Task: Select science and technology as the cause.
Action: Mouse moved to (743, 77)
Screenshot: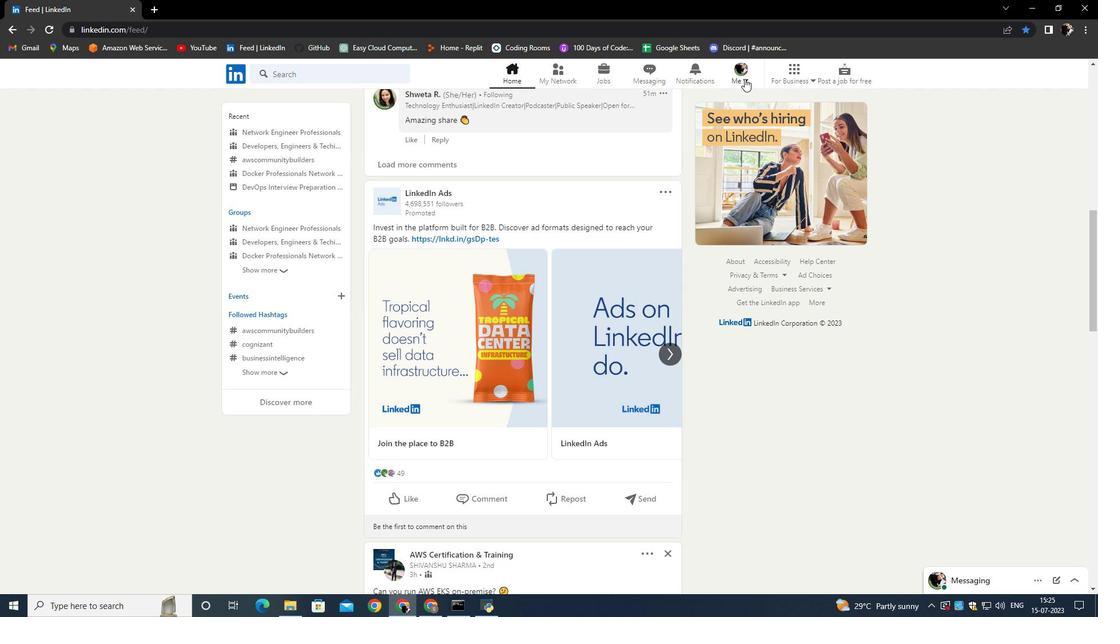 
Action: Mouse pressed left at (743, 77)
Screenshot: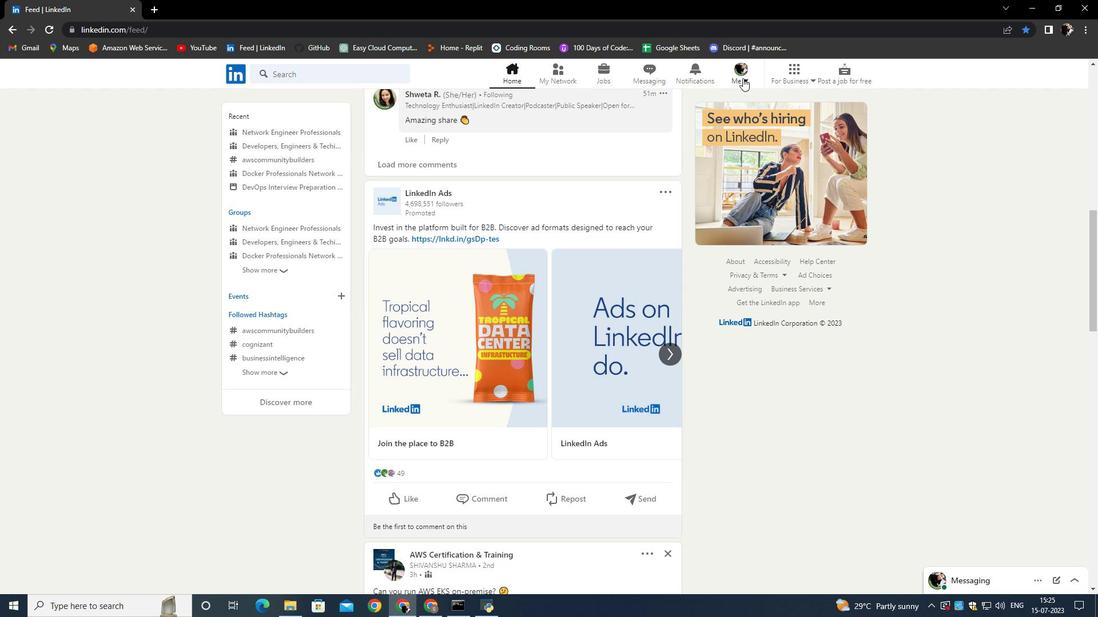 
Action: Mouse moved to (626, 136)
Screenshot: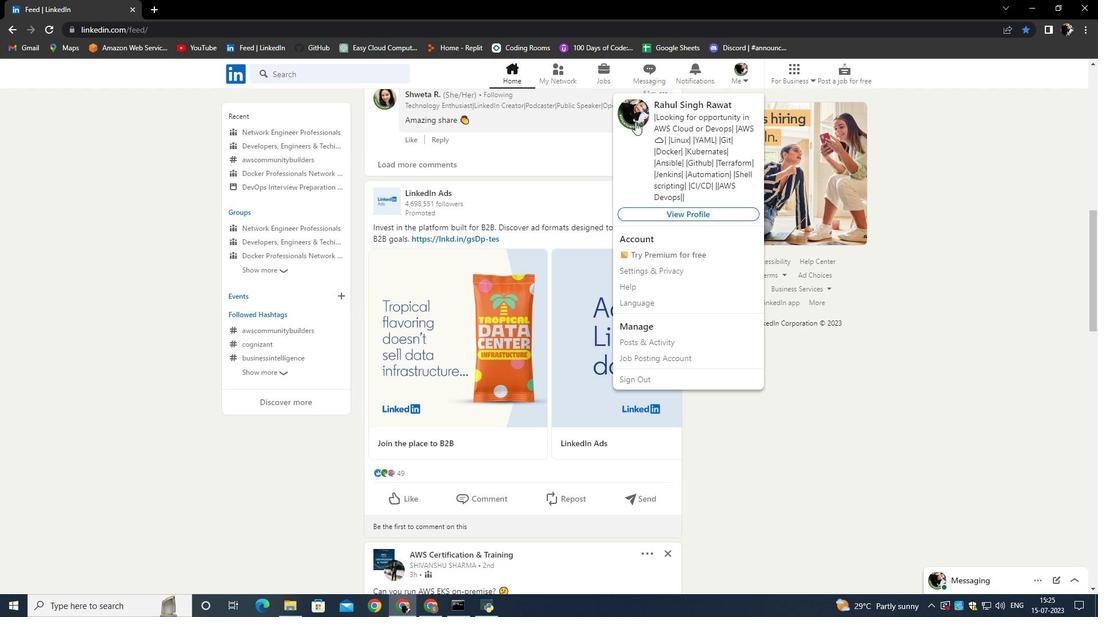 
Action: Mouse pressed left at (626, 136)
Screenshot: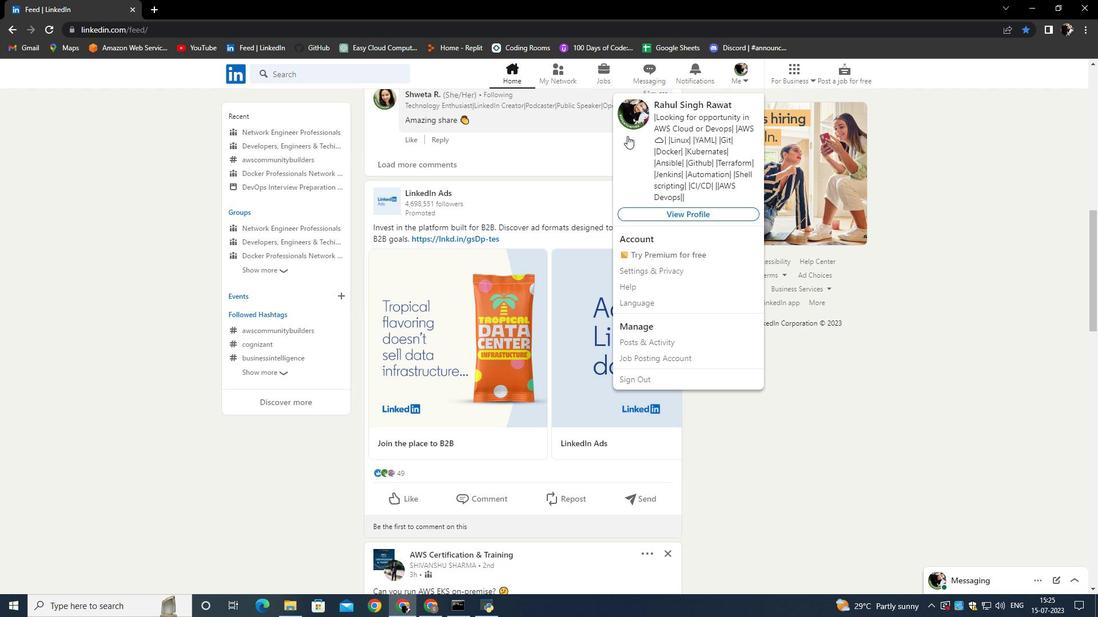 
Action: Mouse moved to (361, 435)
Screenshot: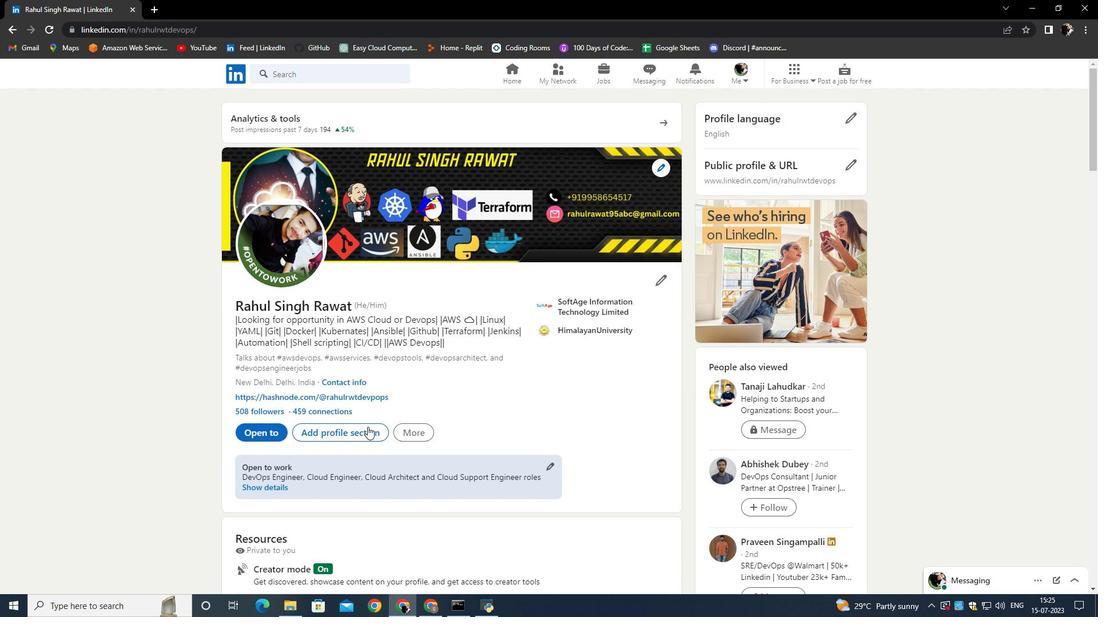 
Action: Mouse pressed left at (361, 435)
Screenshot: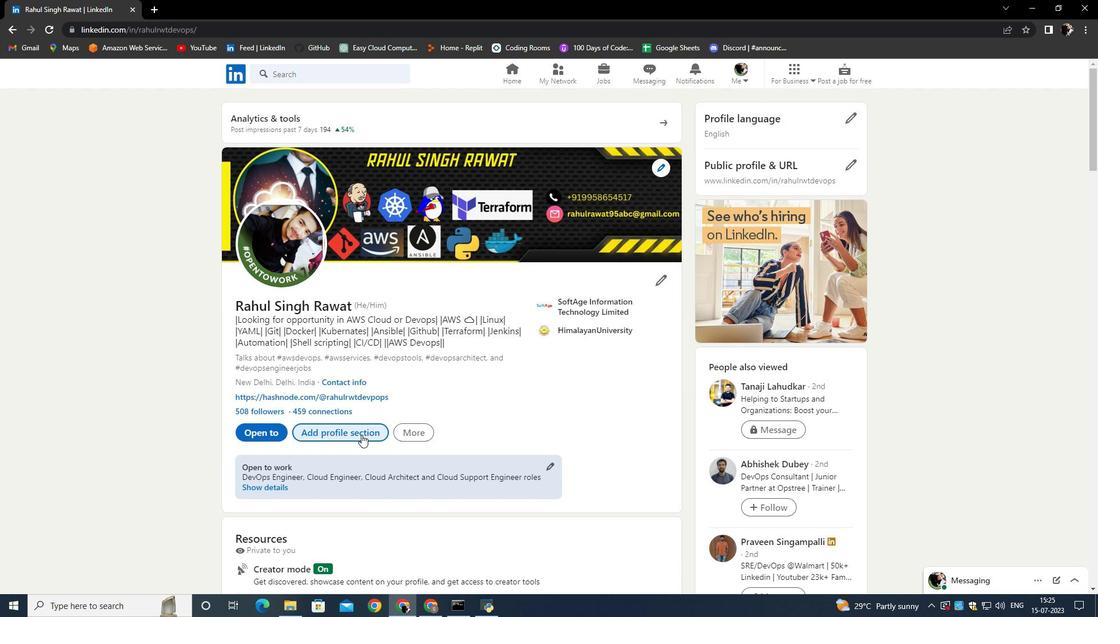 
Action: Mouse moved to (430, 318)
Screenshot: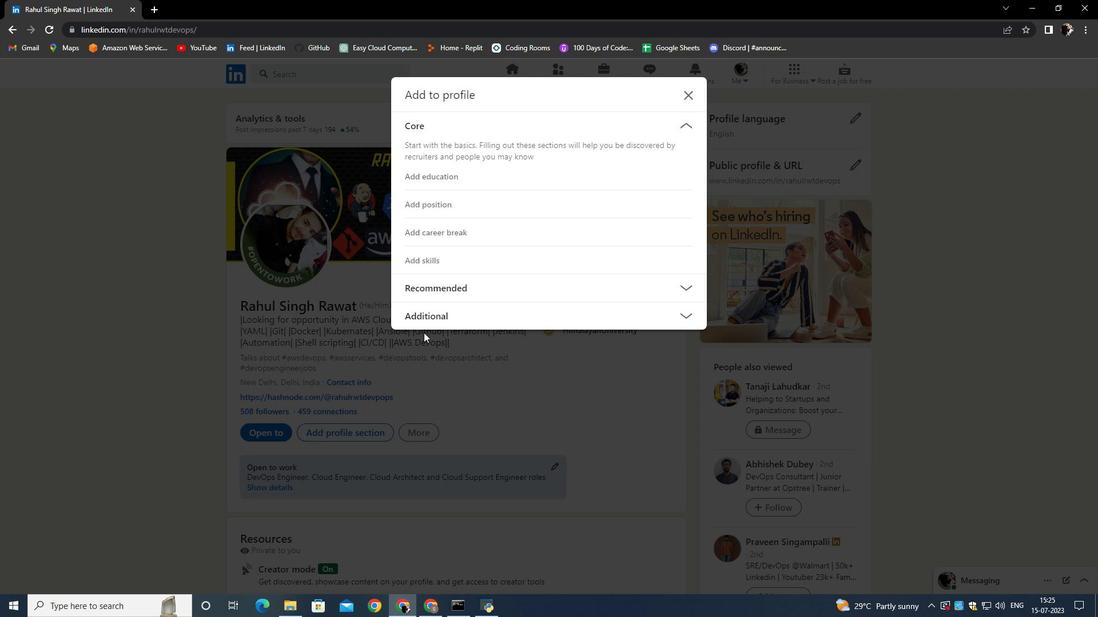 
Action: Mouse pressed left at (430, 318)
Screenshot: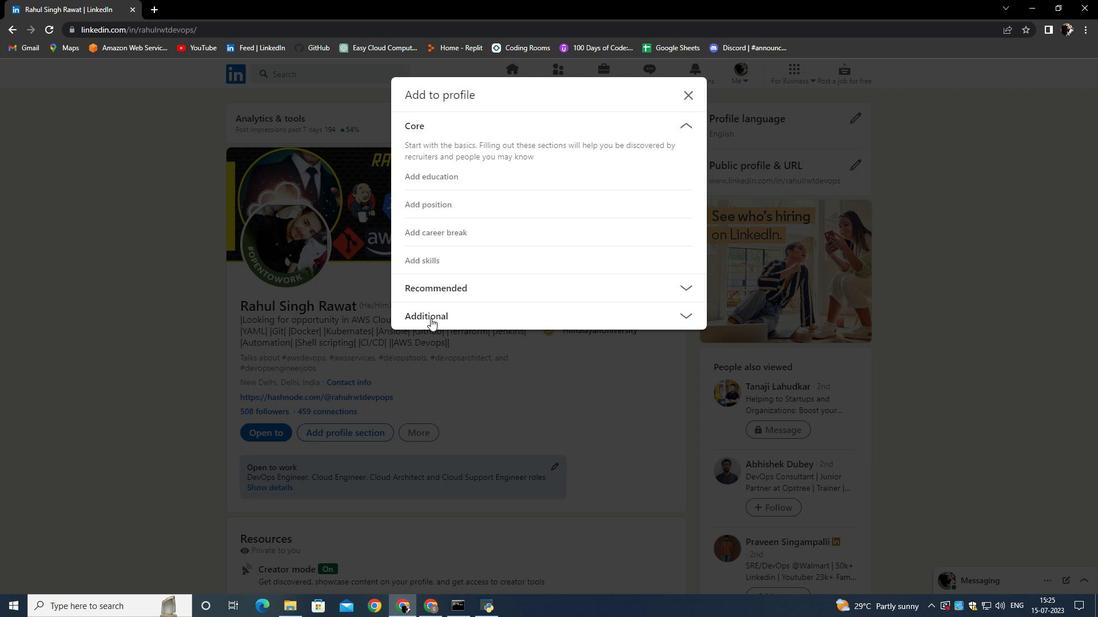
Action: Mouse moved to (432, 426)
Screenshot: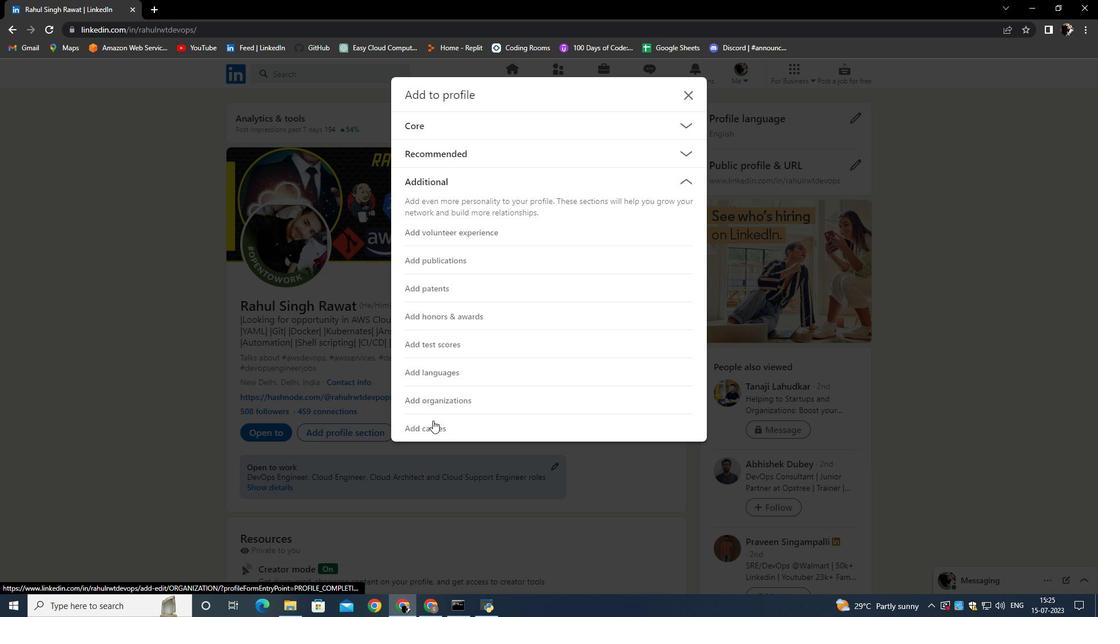 
Action: Mouse pressed left at (432, 426)
Screenshot: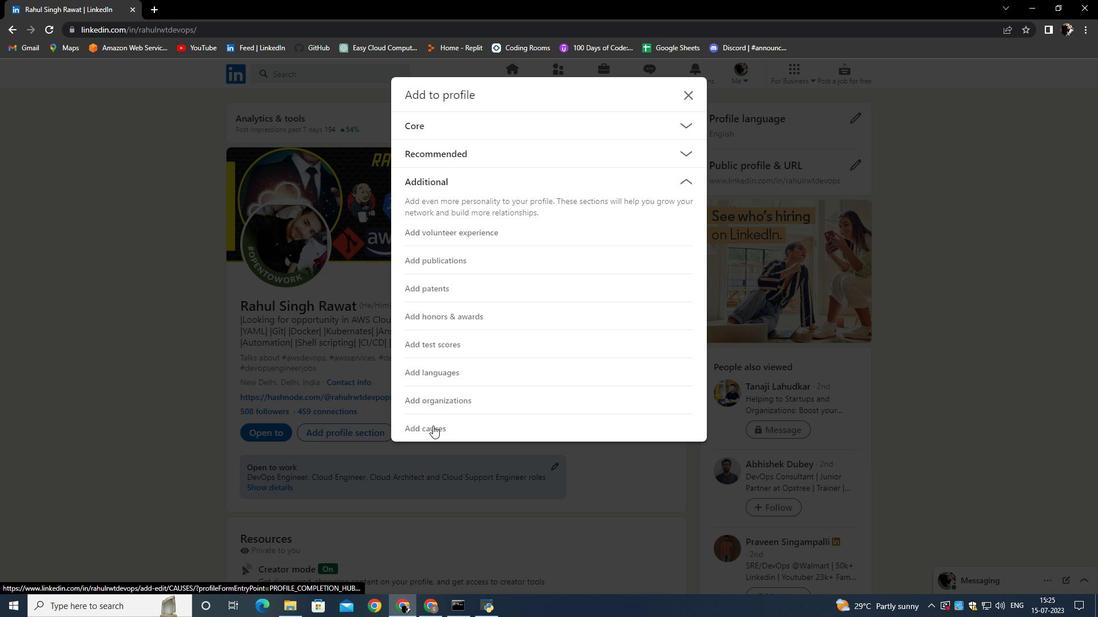 
Action: Mouse moved to (416, 258)
Screenshot: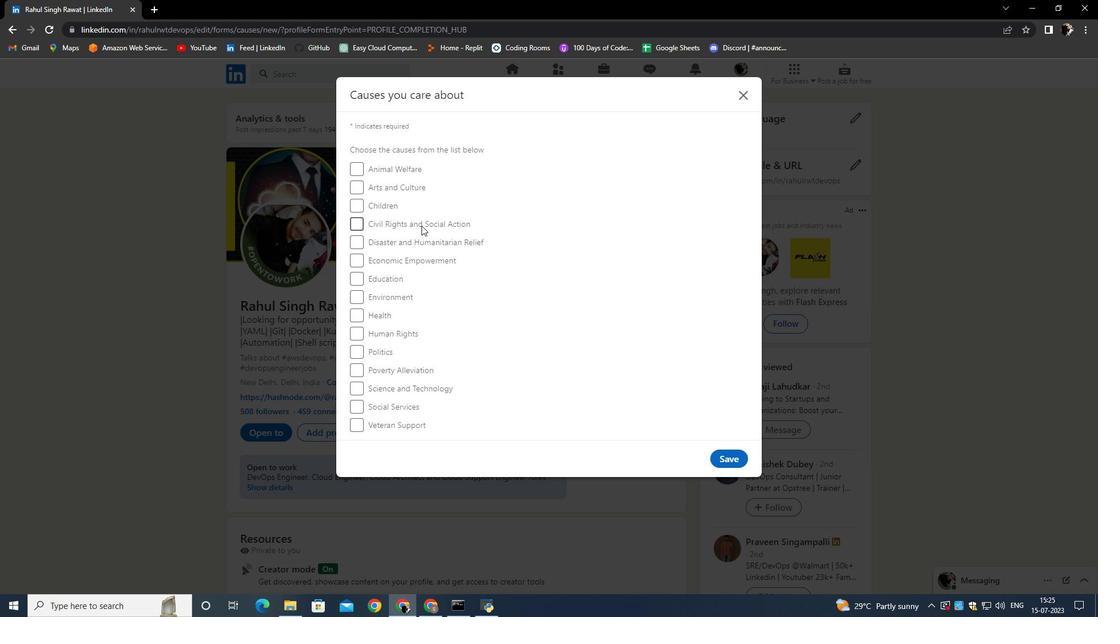 
Action: Mouse scrolled (416, 257) with delta (0, 0)
Screenshot: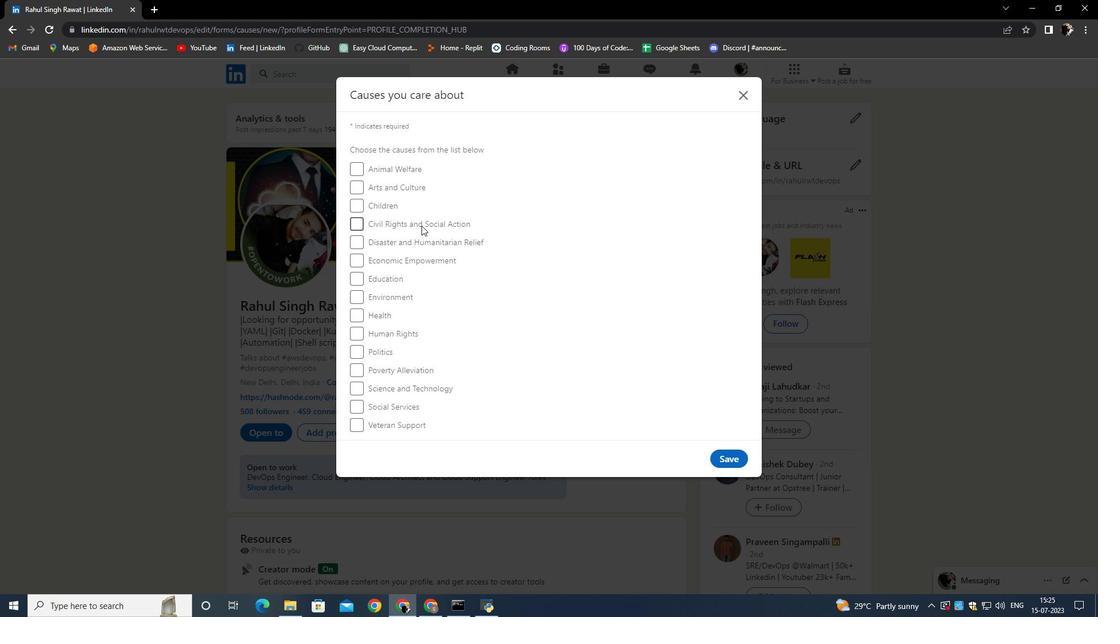 
Action: Mouse moved to (359, 387)
Screenshot: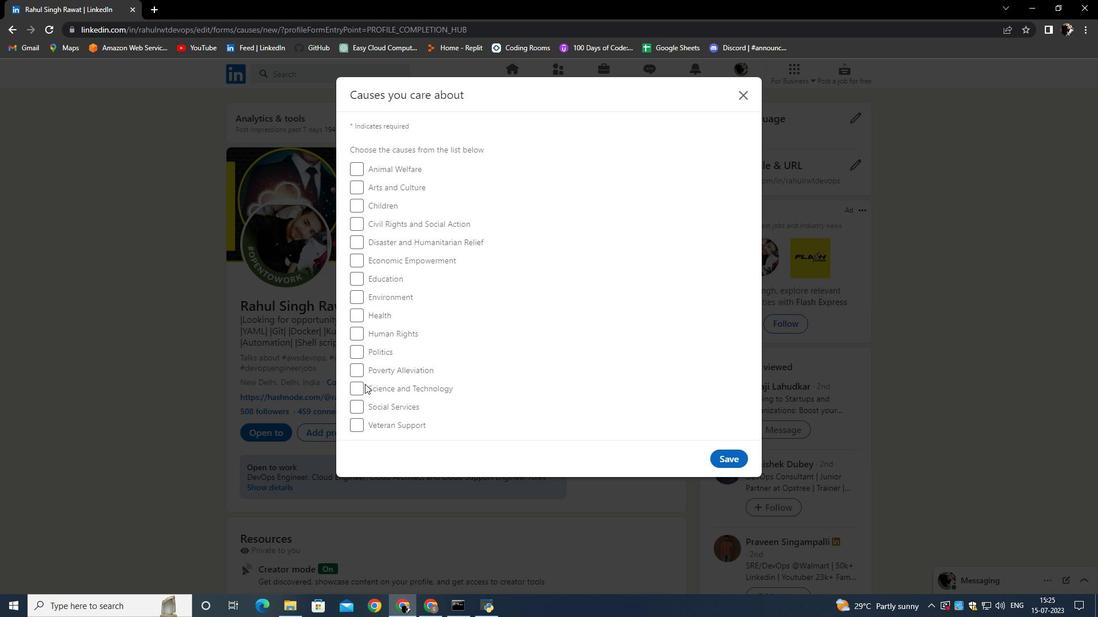 
Action: Mouse pressed left at (359, 387)
Screenshot: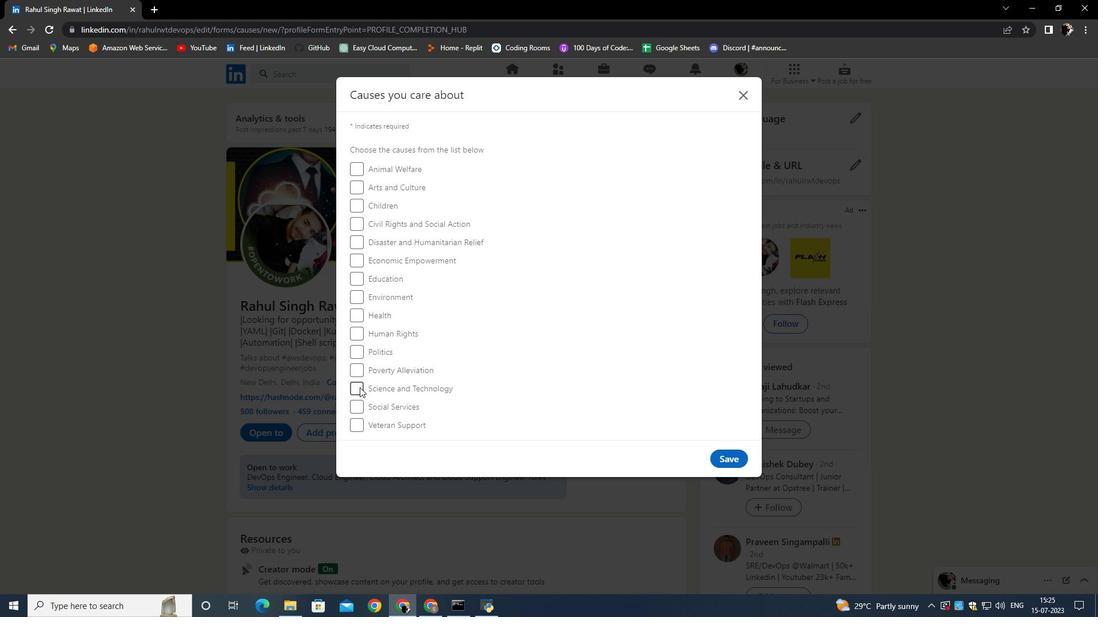 
Action: Mouse moved to (563, 385)
Screenshot: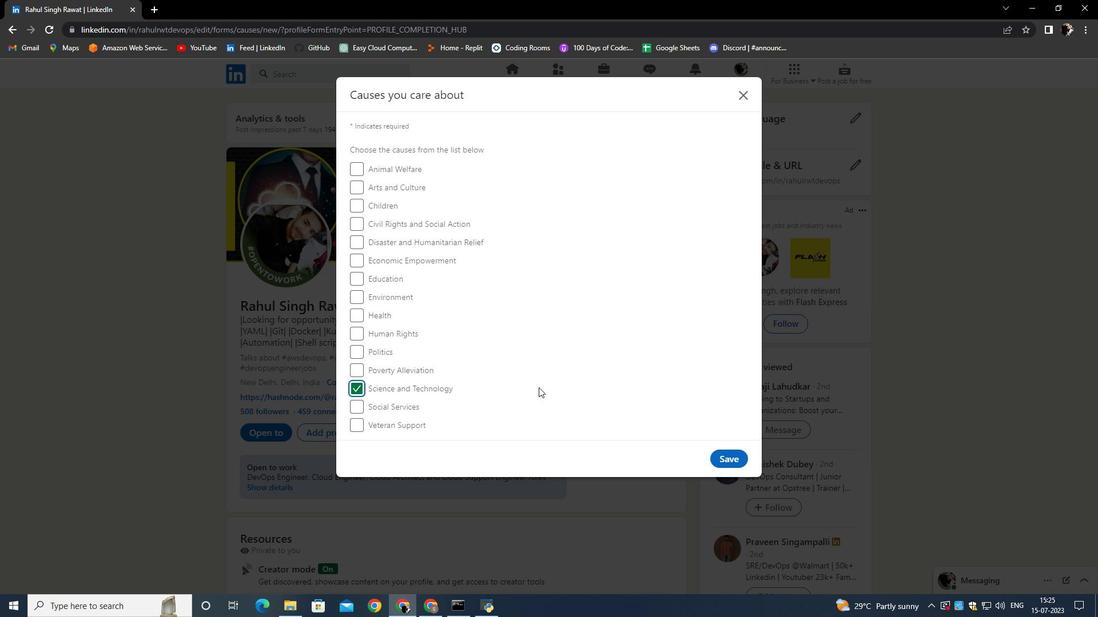 
Action: Mouse pressed left at (563, 385)
Screenshot: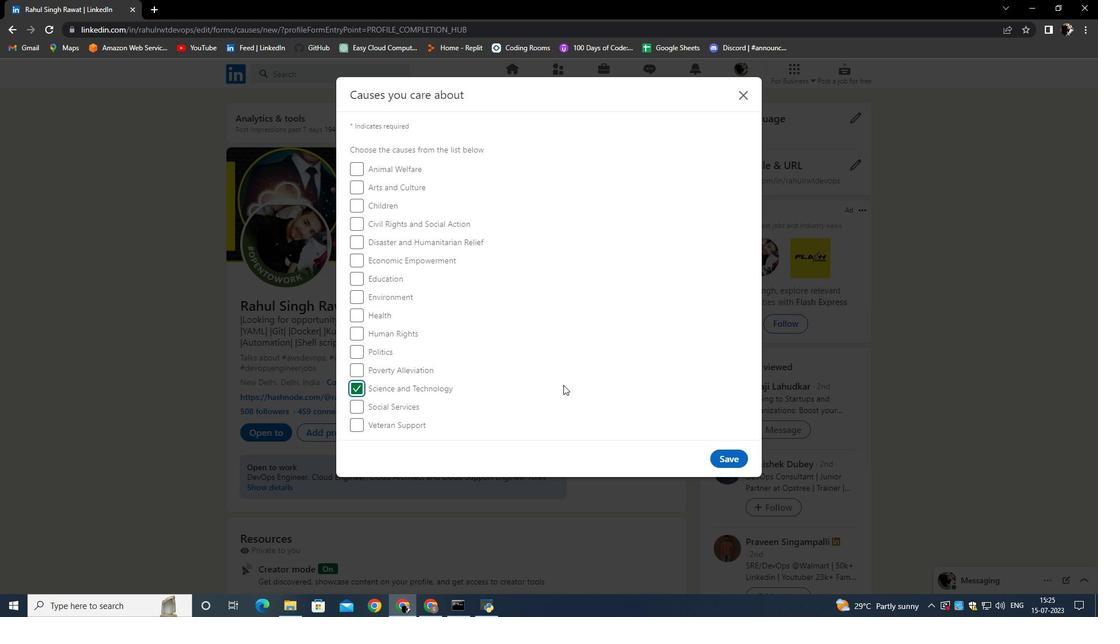 
